 Task: Open a Blog Post Template save the file as slideshowAdd Heading 'Cyberbullying' ,with the main content Cyberbullying refers to the use of technology to harass, intimidate, or harm others. It is a significant issue that can have severe psychological effects on victims. Promoting online safety, encouraging empathy, and providing resources for support are crucial in addressing and preventing cyberbullying. ,with the main content Cyberbullying refers to the use of technology to harass, intimidate, or harm others. It is a significant issue that can have severe psychological effects on victims. Promoting online safety, encouraging empathy, and providing resources for support are crucial in addressing and preventing cyberbullying.and font size to the main content 20 Apply Font Style Old English Text MTand font size to the heading 16 Change heading alignment to  Center
Action: Mouse moved to (306, 218)
Screenshot: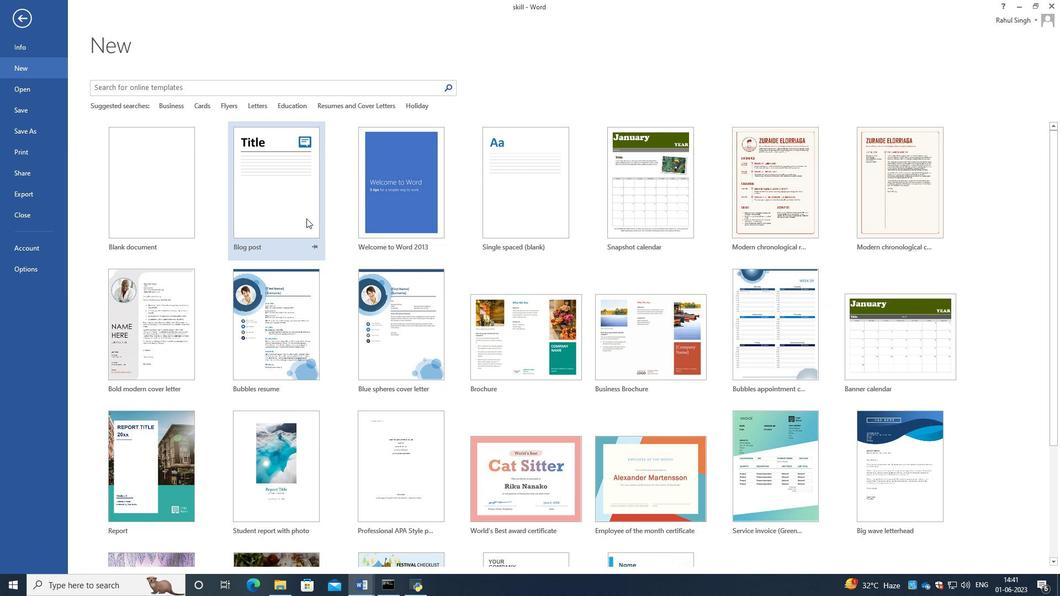 
Action: Mouse pressed left at (306, 218)
Screenshot: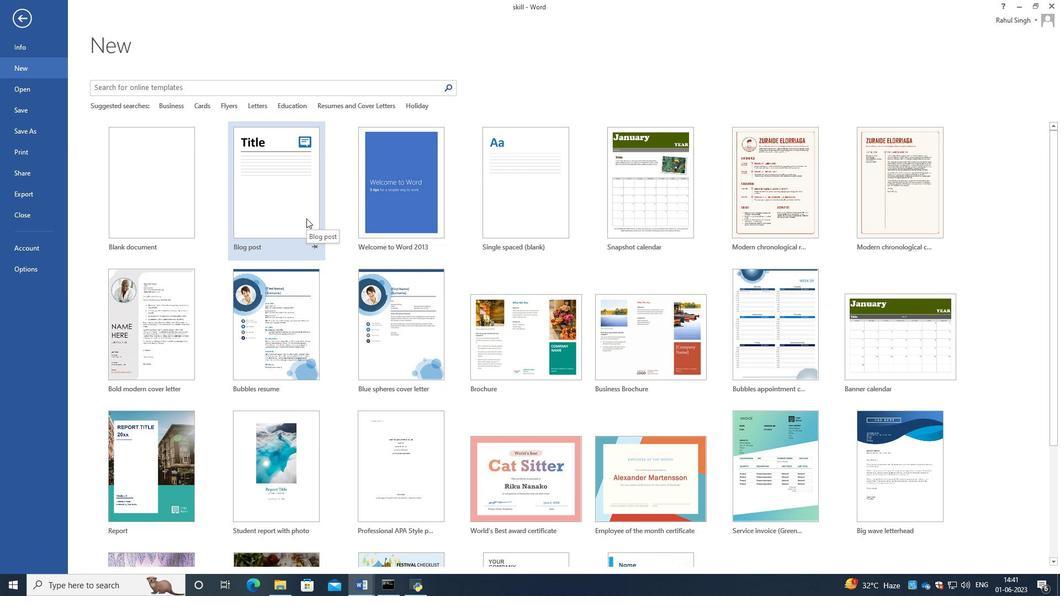 
Action: Mouse moved to (655, 275)
Screenshot: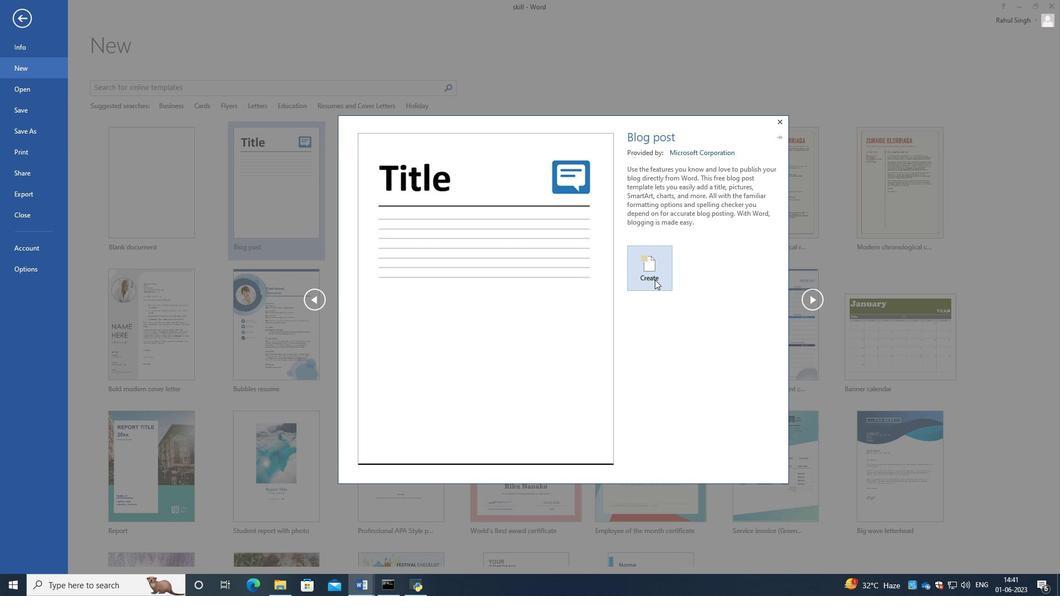 
Action: Mouse pressed left at (655, 275)
Screenshot: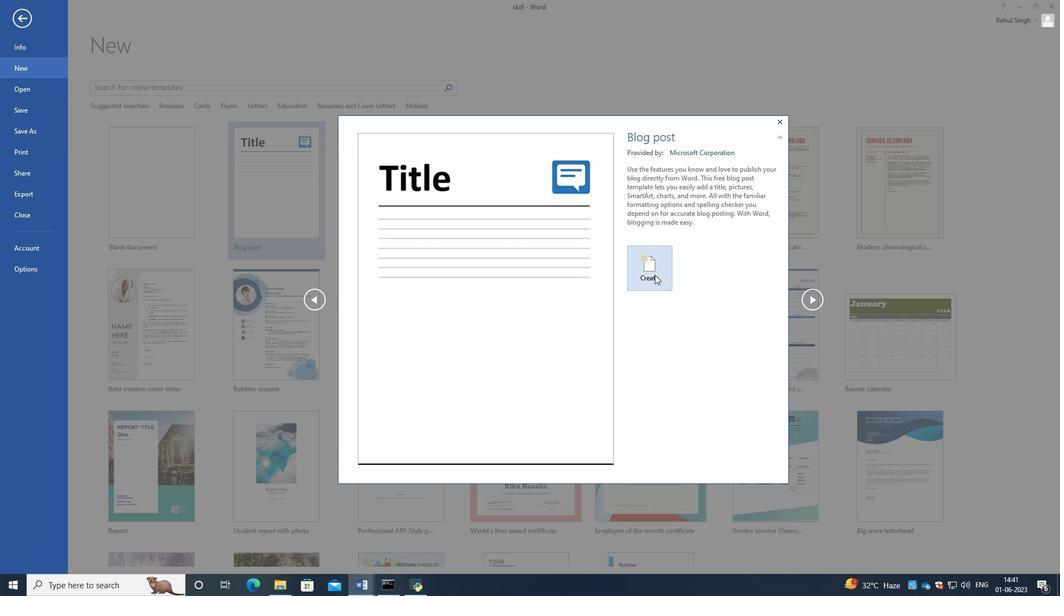 
Action: Mouse moved to (570, 318)
Screenshot: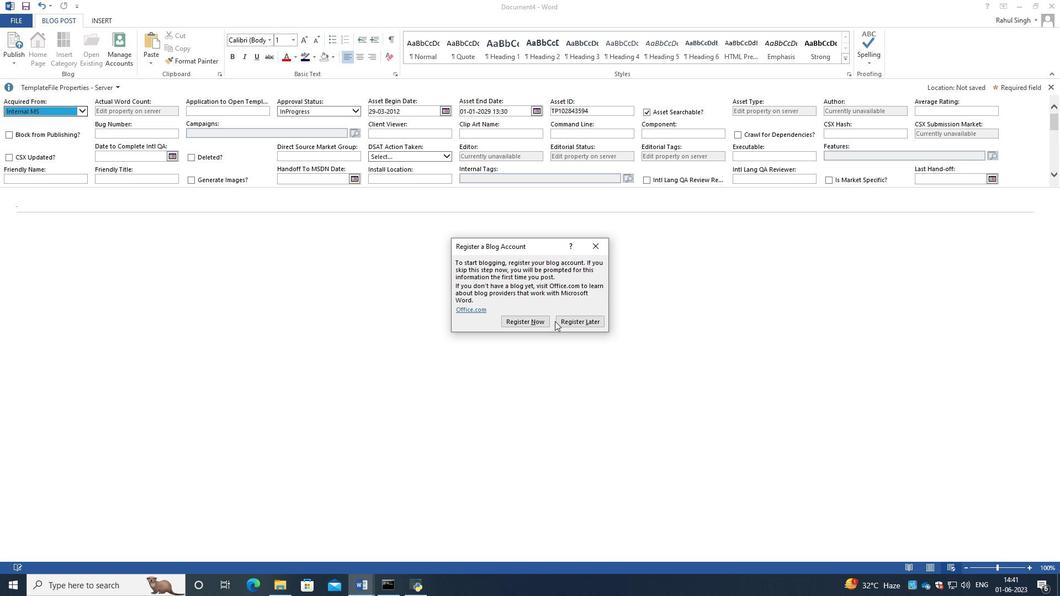
Action: Mouse pressed left at (570, 318)
Screenshot: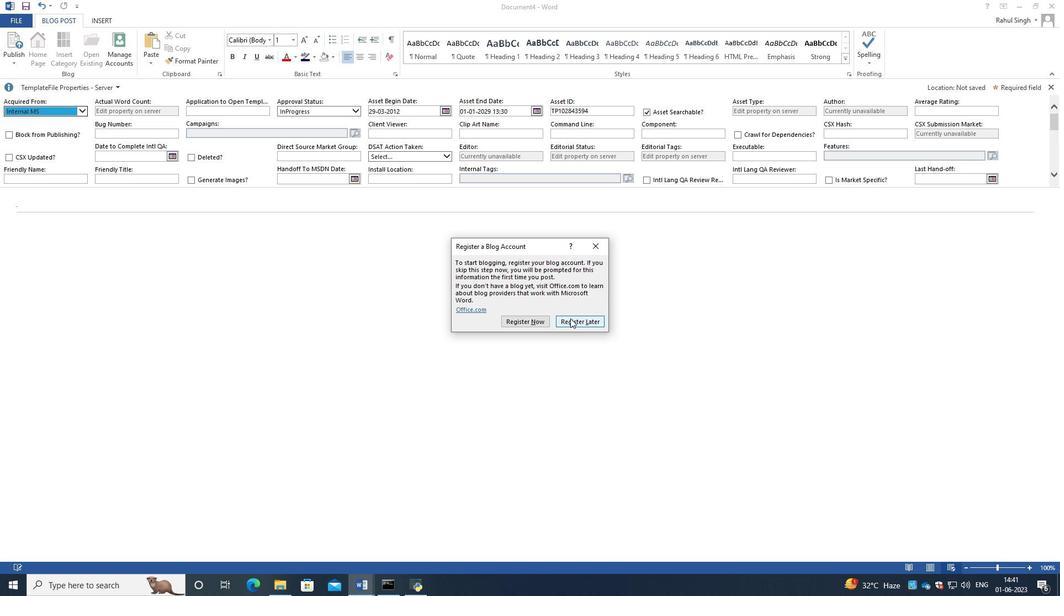 
Action: Mouse moved to (1053, 88)
Screenshot: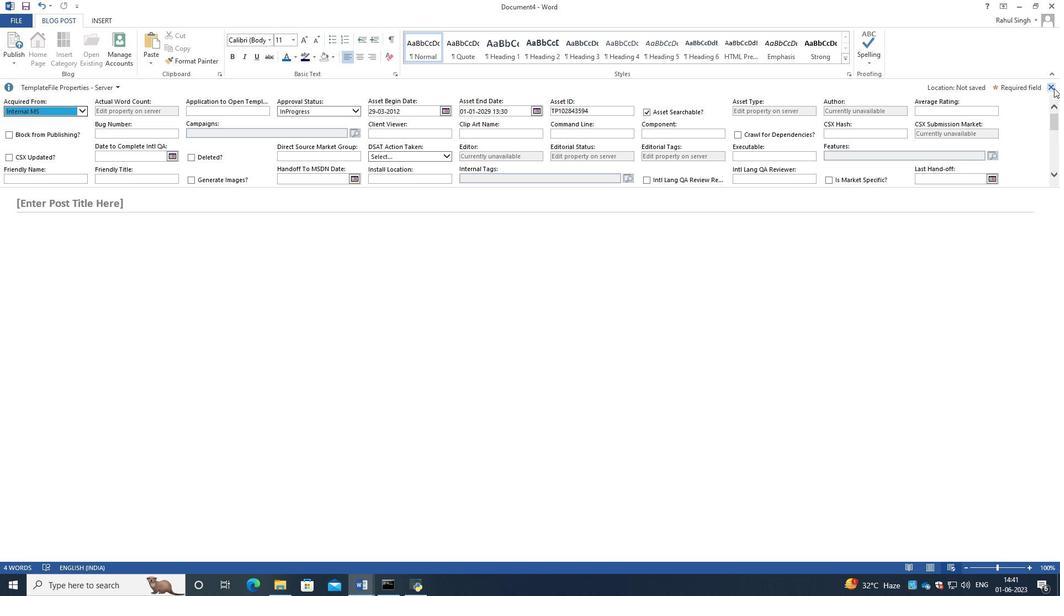 
Action: Mouse pressed left at (1053, 88)
Screenshot: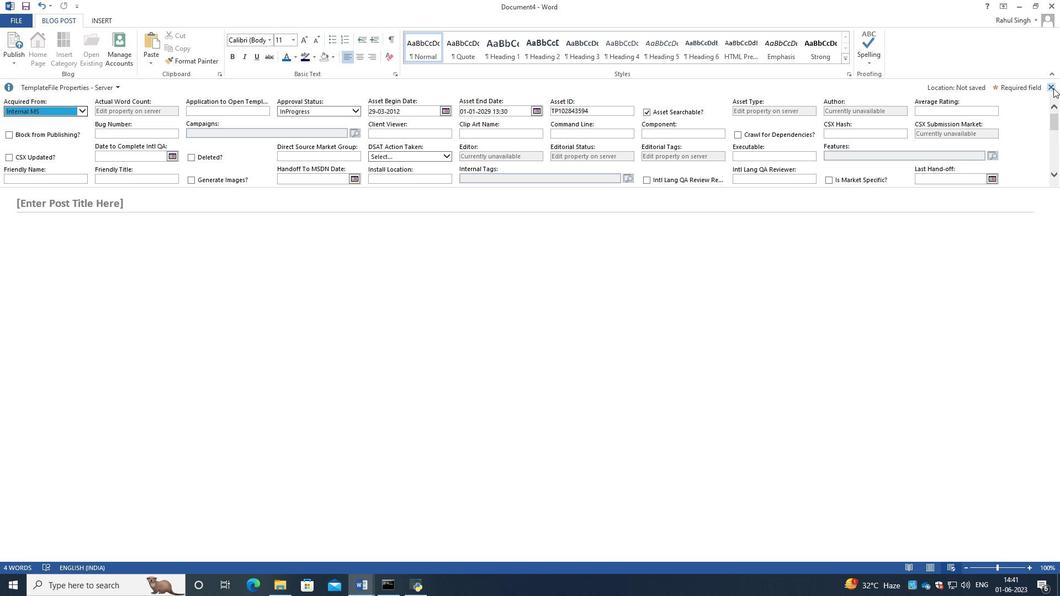
Action: Mouse moved to (87, 95)
Screenshot: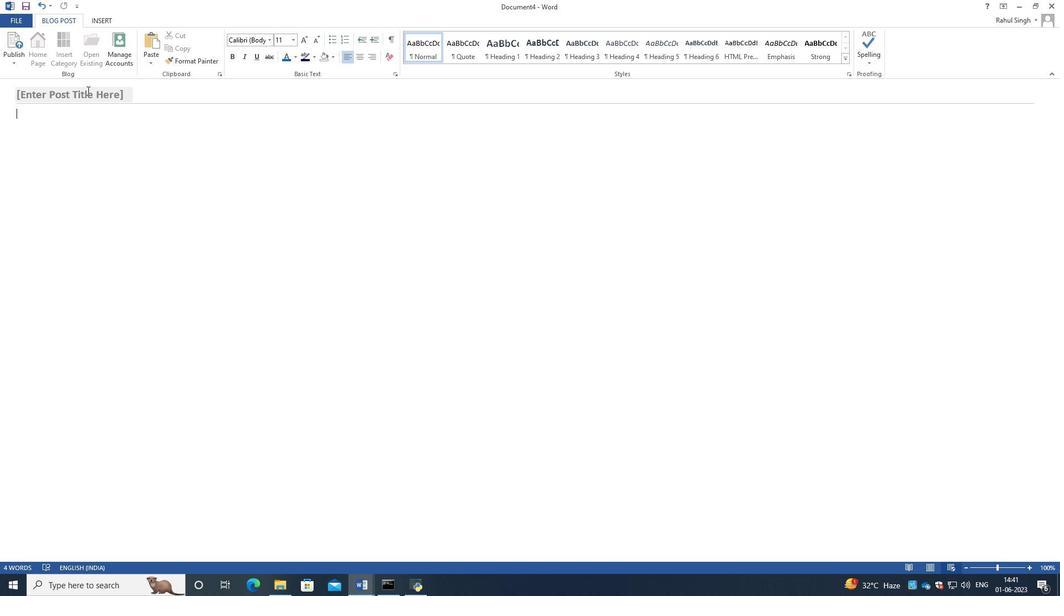 
Action: Mouse pressed left at (87, 95)
Screenshot: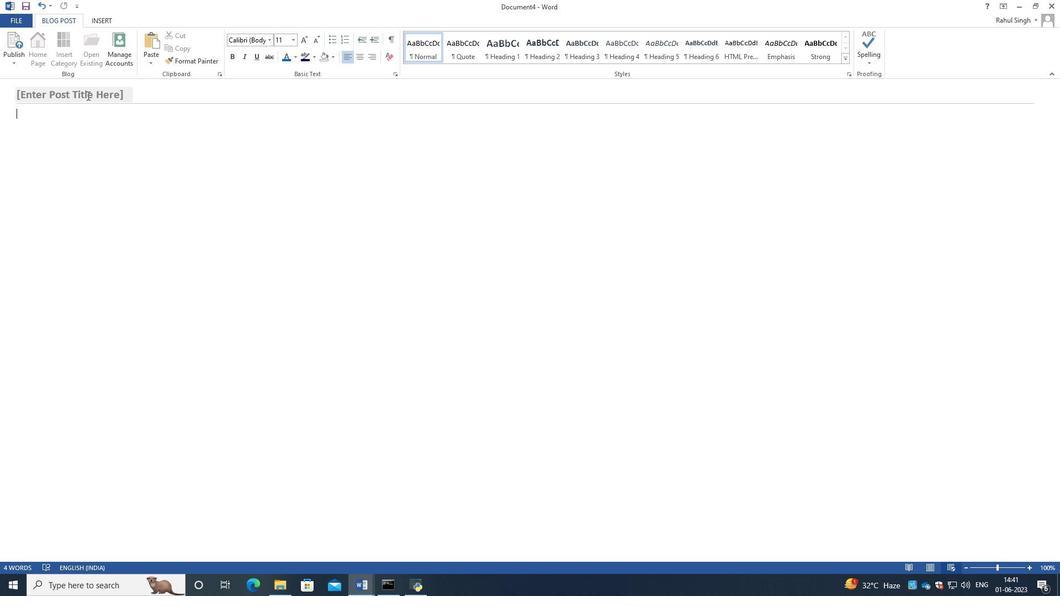 
Action: Key pressed <Key.caps_lock>C<Key.caps_lock>yberbullying<Key.enter>
Screenshot: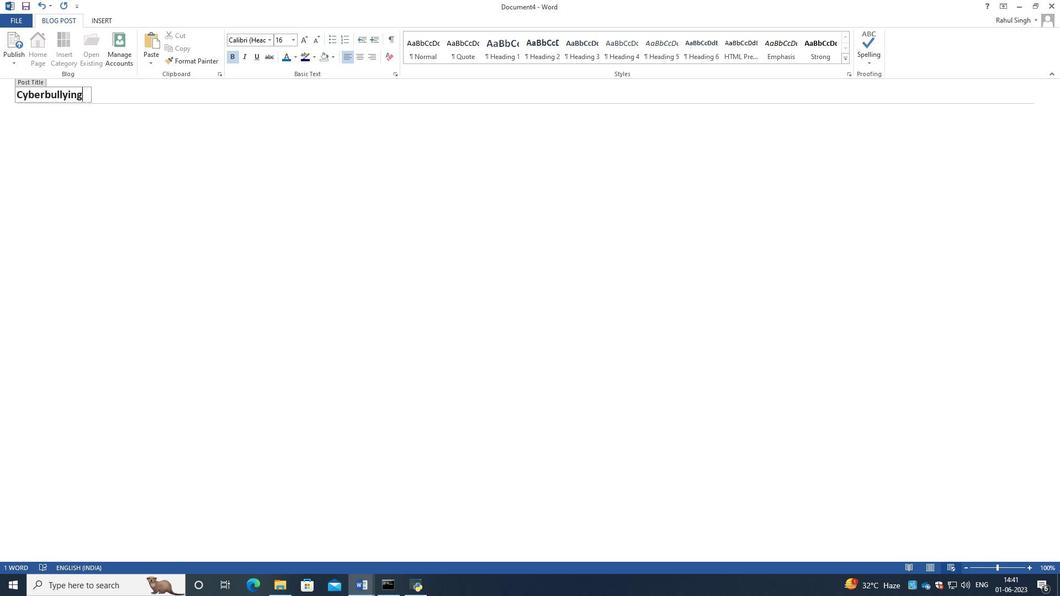 
Action: Mouse moved to (115, 130)
Screenshot: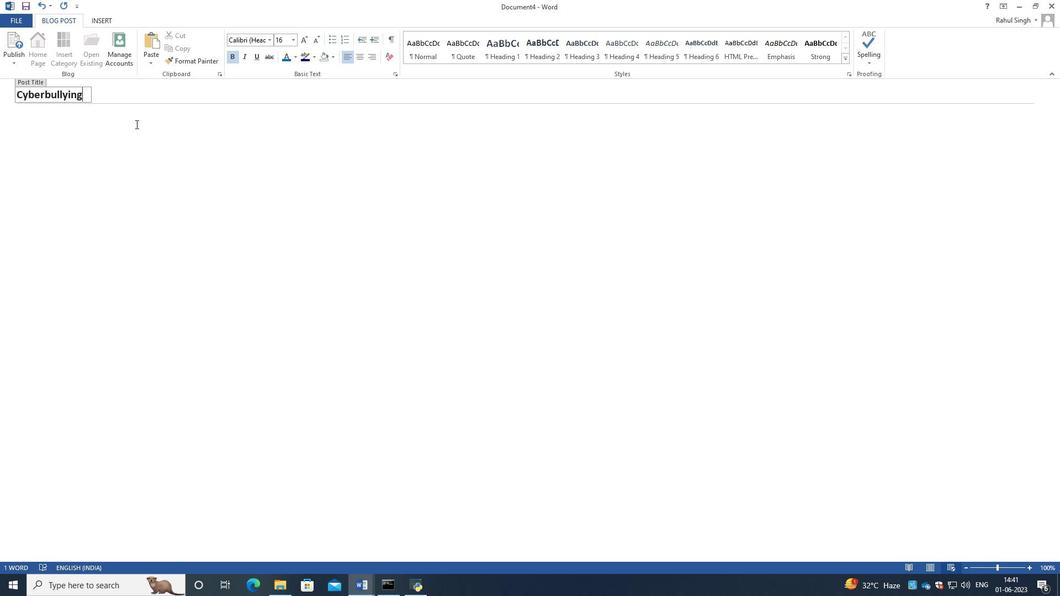 
Action: Mouse pressed left at (115, 130)
Screenshot: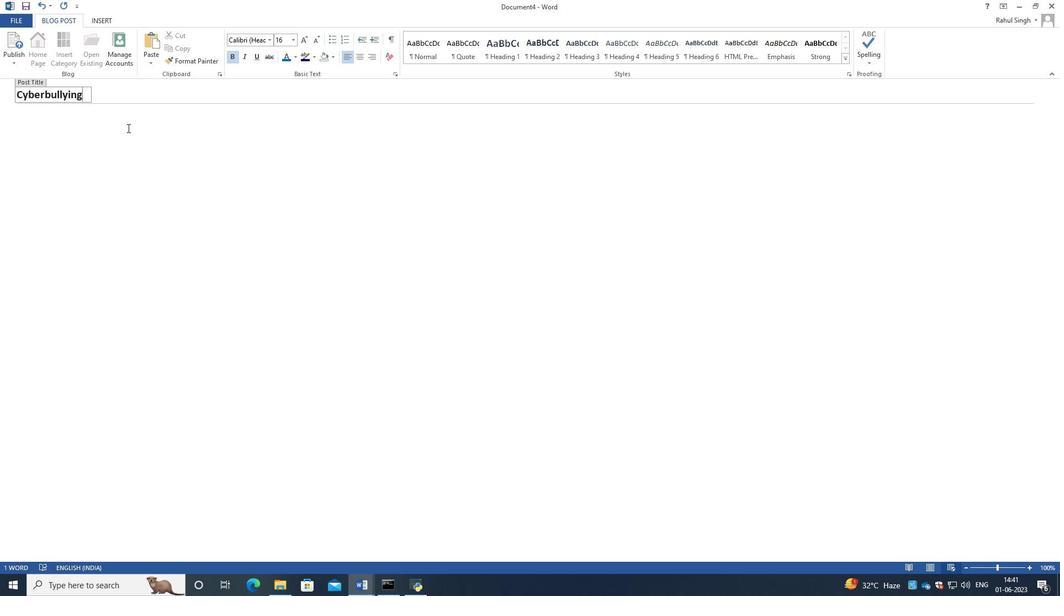 
Action: Mouse moved to (84, 123)
Screenshot: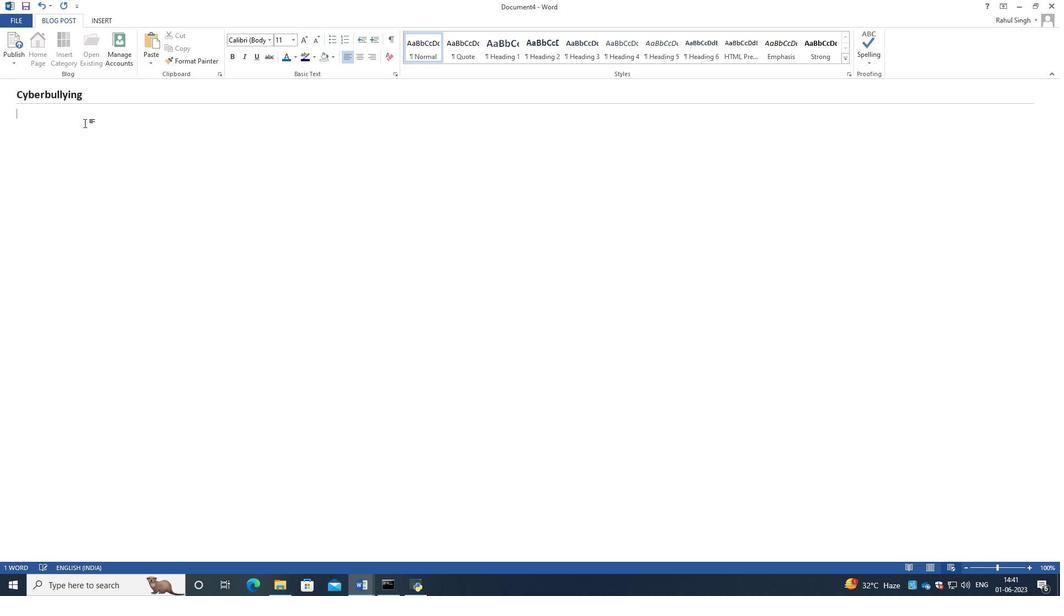 
Action: Key pressed <Key.caps_lock>C<Key.caps_lock>yberbullying<Key.space>refers<Key.space>to<Key.space>the<Key.space>use<Key.space>of<Key.space>technology<Key.space>to<Key.space>harass,<Key.space>intimidate,<Key.space>or<Key.space>harm<Key.space>others.<Key.space><Key.caps_lock>I<Key.caps_lock>t<Key.space>is<Key.space>a<Key.space>significant<Key.space>issure<Key.backspace><Key.backspace>e<Key.space>tha<Key.space>ca<Key.backspace><Key.backspace><Key.backspace>at<Key.backspace><Key.backspace>t<Key.space>can<Key.space>have<Key.space>severe<Key.space>psychological<Key.space>effects<Key.space>on<Key.space>victims.<Key.space><Key.caps_lock>P<Key.caps_lock>or<Key.backspace><Key.backspace>romoting<Key.space>online<Key.space>saft<Key.backspace>ety,<Key.space>encourg<Key.backspace><Key.backspace>raging<Key.space>empj<Key.backspace>thy<Key.backspace><Key.backspace><Key.backspace>athy,<Key.space>and<Key.space>providing<Key.space>resources<Key.space>for<Key.space>support<Key.space>are<Key.space>crucial<Key.space>in<Key.space>addressing<Key.space>and<Key.space>preventing<Key.space>cyberbulling.<Key.enter><Key.caps_lock>C<Key.caps_lock>yberbullying<Key.space>refers<Key.space>to<Key.space>the<Key.space>use<Key.space>of<Key.space>technology<Key.space>to<Key.space>harass,<Key.space>intimidate,<Key.space>or<Key.space>harm<Key.space>others.<Key.space><Key.caps_lock>I<Key.caps_lock>t<Key.space>is<Key.space>a<Key.space>significant<Key.space>isse<Key.backspace>ue<Key.space>that<Key.space>can<Key.space>have<Key.space>s<Key.backspace>severe<Key.space>psychological<Key.space>effects<Key.space>on<Key.space>victims.<Key.space><Key.caps_lock>P<Key.caps_lock>romoting<Key.space>online<Key.space>safety,<Key.space>em<Key.backspace>ncoua<Key.backspace>raging<Key.space>empathy,<Key.space>and<Key.space>providing<Key.space>resources<Key.space>for<Key.space>support<Key.space>are<Key.space>crucial<Key.space>in<Key.space>addressing<Key.space>and<Key.space>preventing<Key.space>cyber<Key.space><Key.backspace>bullying<Key.space><Key.backspace>.
Screenshot: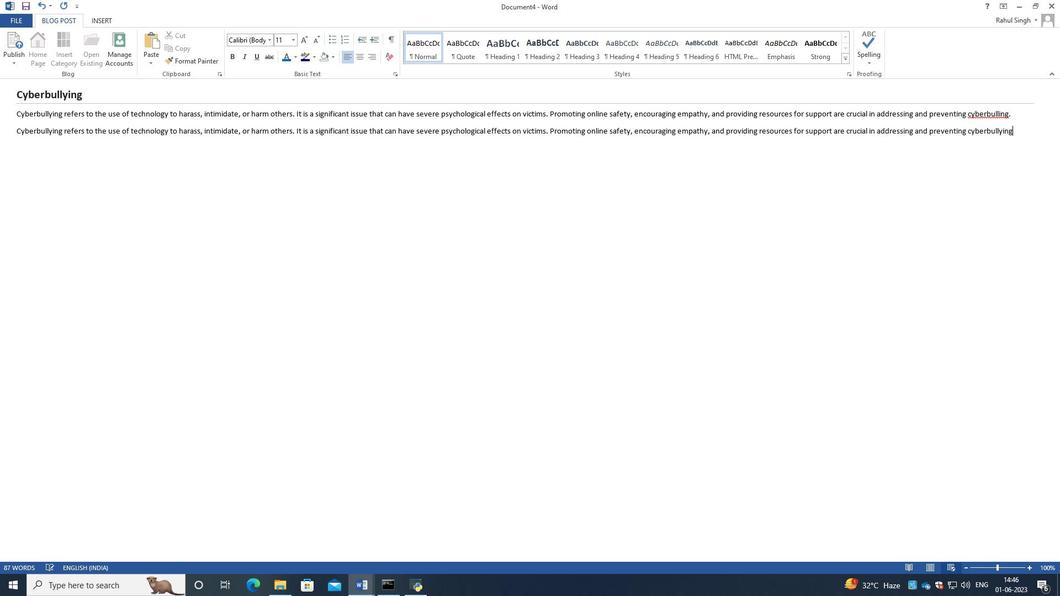 
Action: Mouse moved to (984, 112)
Screenshot: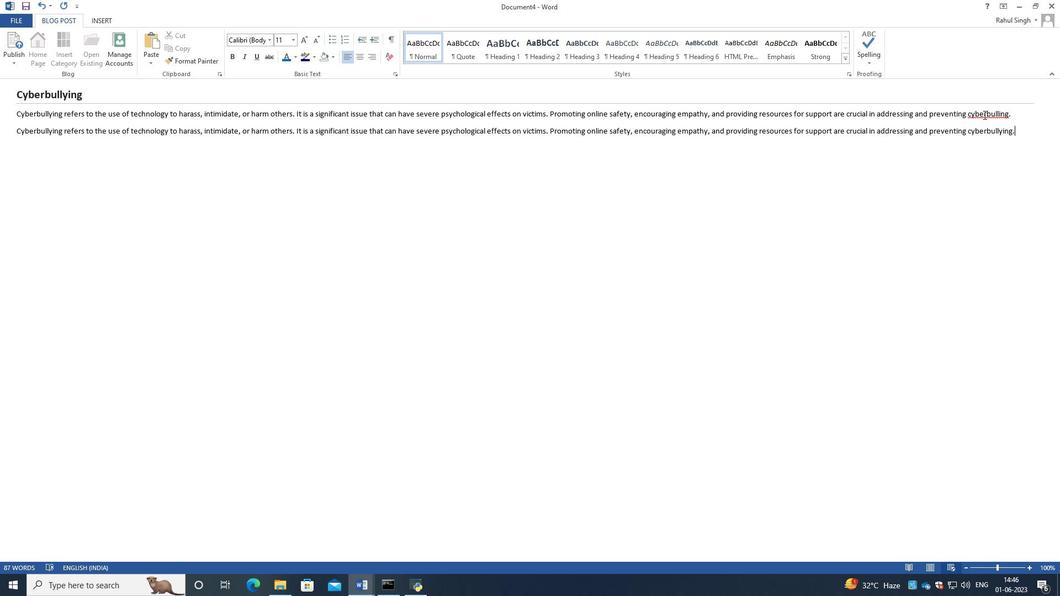 
Action: Mouse pressed left at (984, 112)
Screenshot: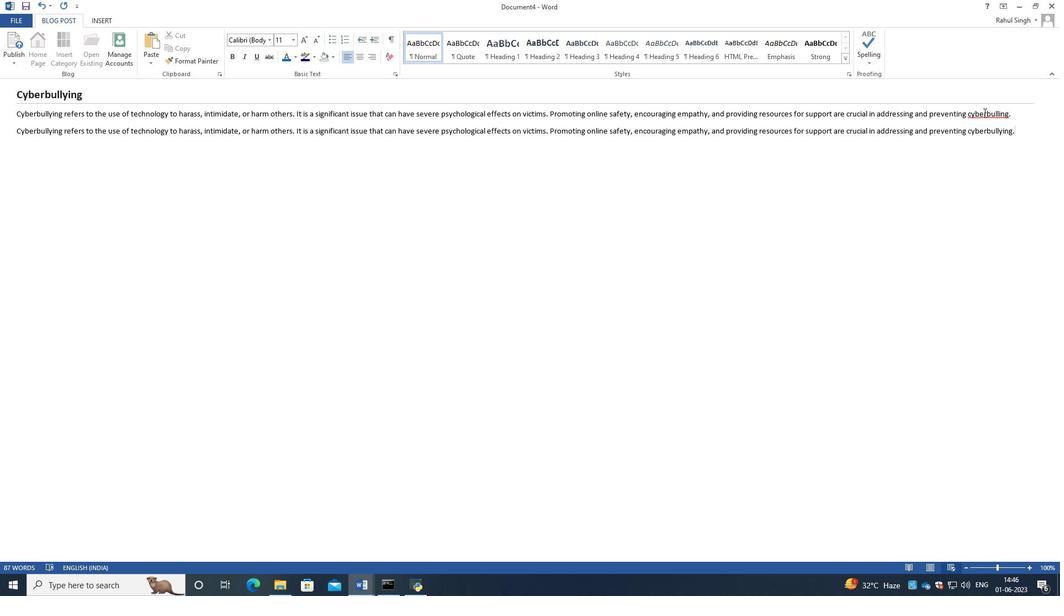 
Action: Mouse pressed right at (984, 112)
Screenshot: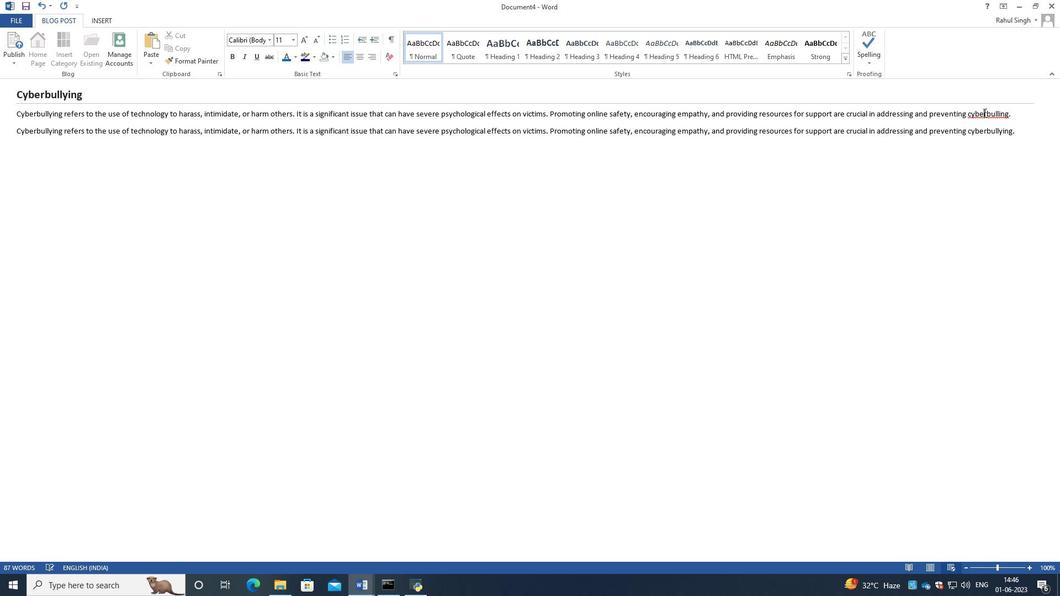 
Action: Mouse moved to (940, 130)
Screenshot: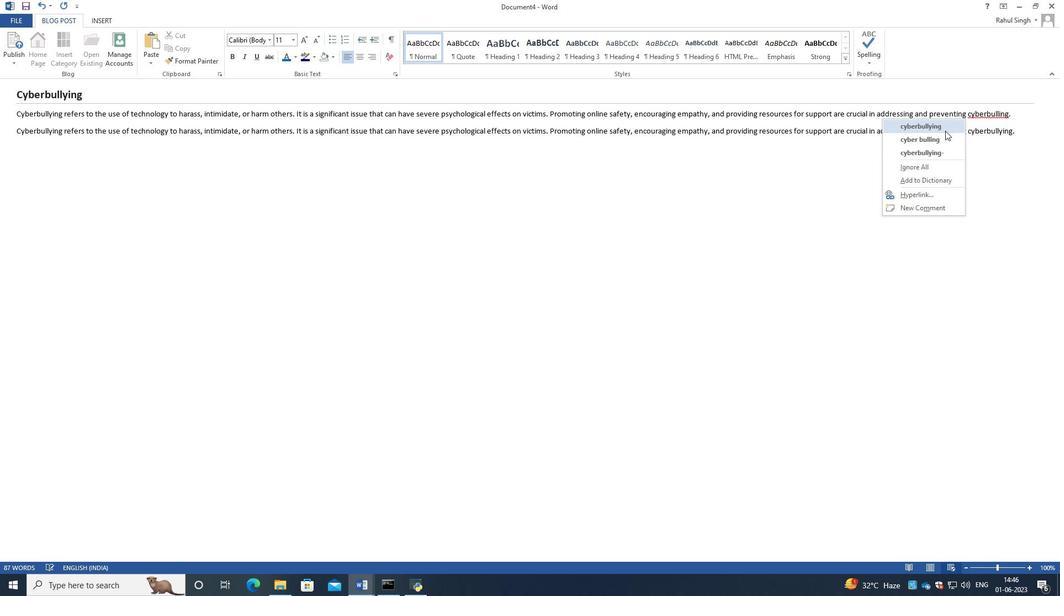 
Action: Mouse pressed left at (940, 130)
Screenshot: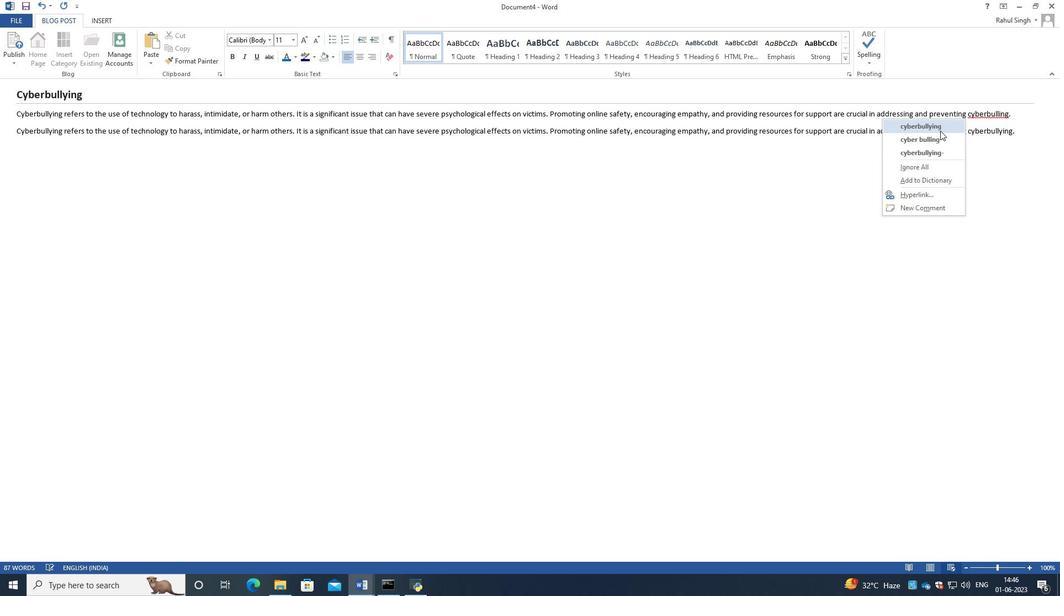
Action: Mouse moved to (13, 113)
Screenshot: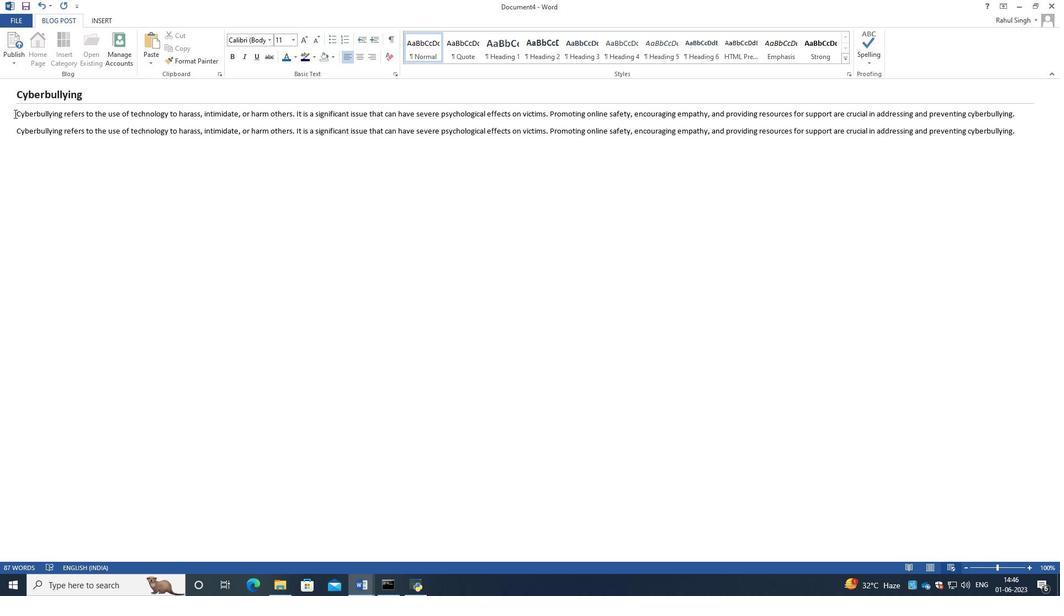 
Action: Mouse pressed left at (13, 113)
Screenshot: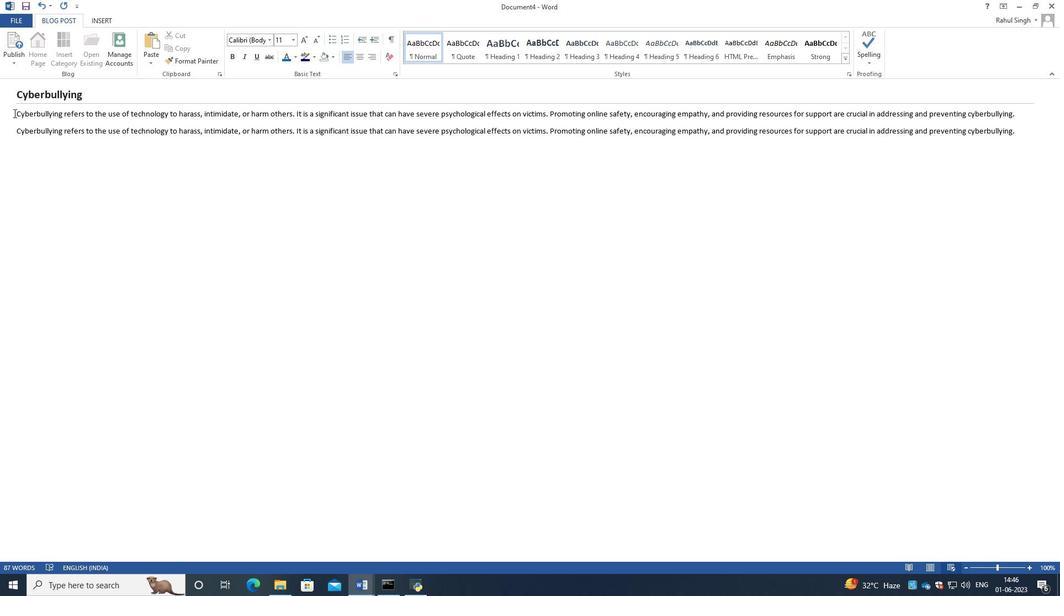 
Action: Mouse moved to (293, 41)
Screenshot: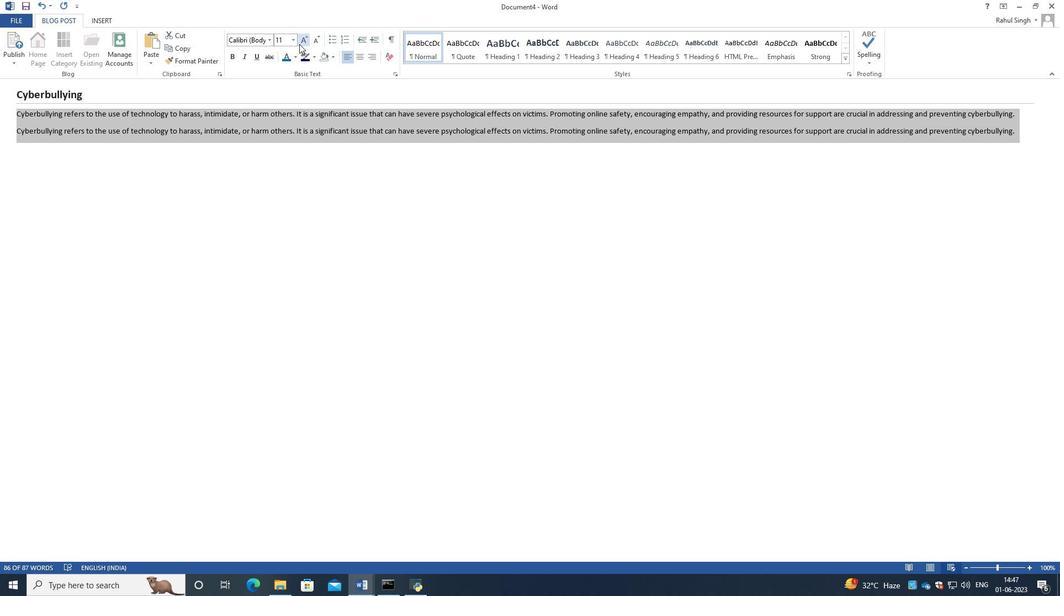 
Action: Mouse pressed left at (293, 41)
Screenshot: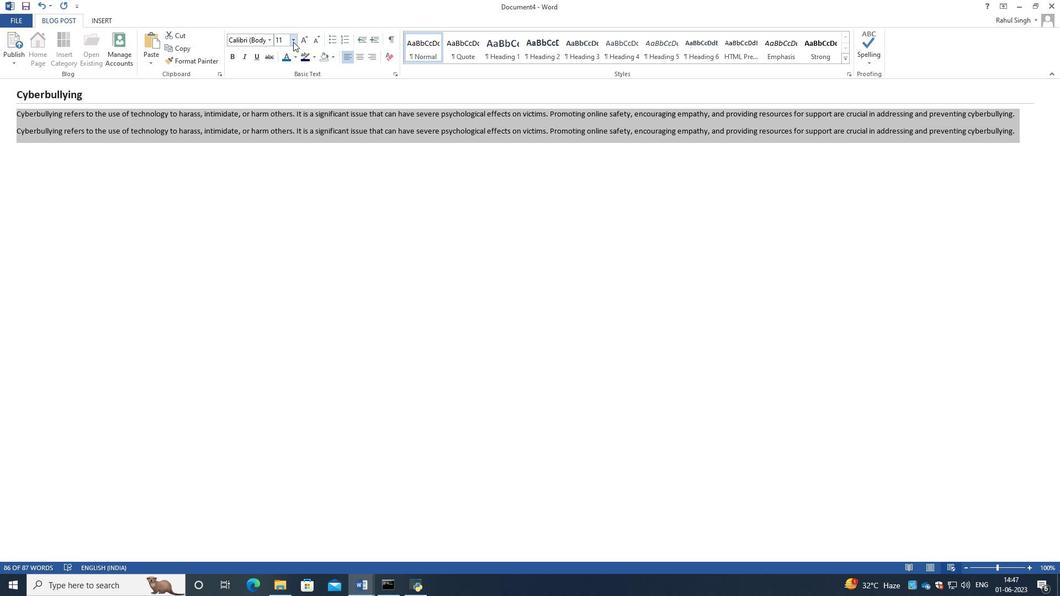 
Action: Mouse moved to (280, 136)
Screenshot: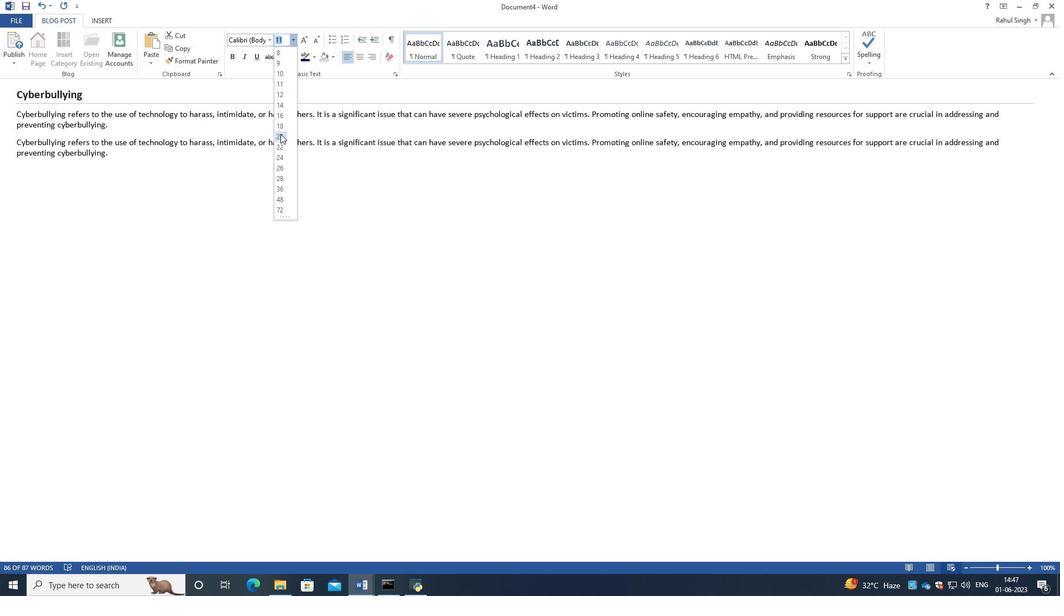 
Action: Mouse pressed left at (280, 136)
Screenshot: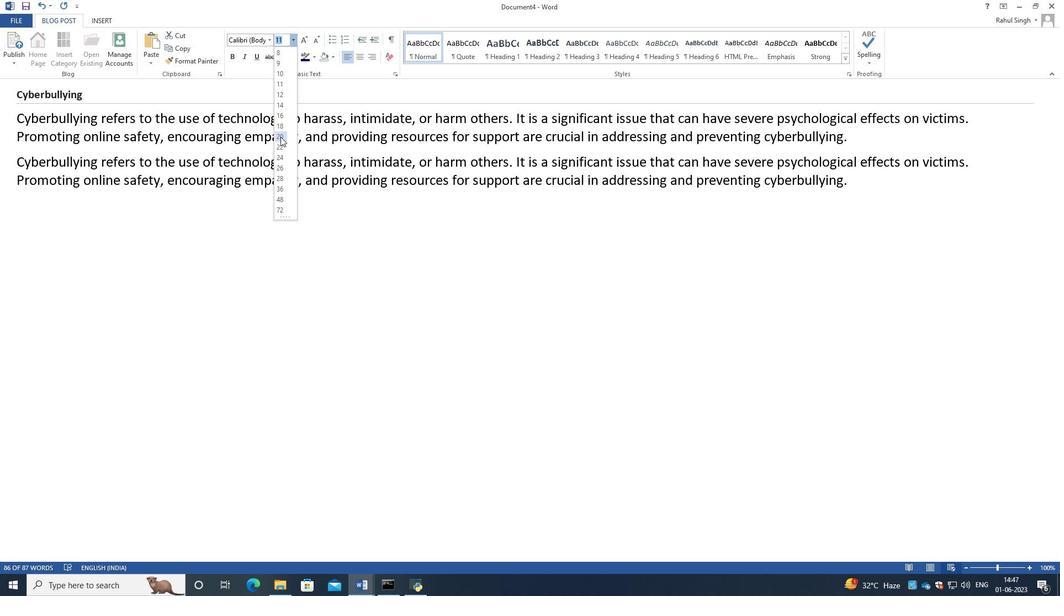
Action: Mouse moved to (267, 39)
Screenshot: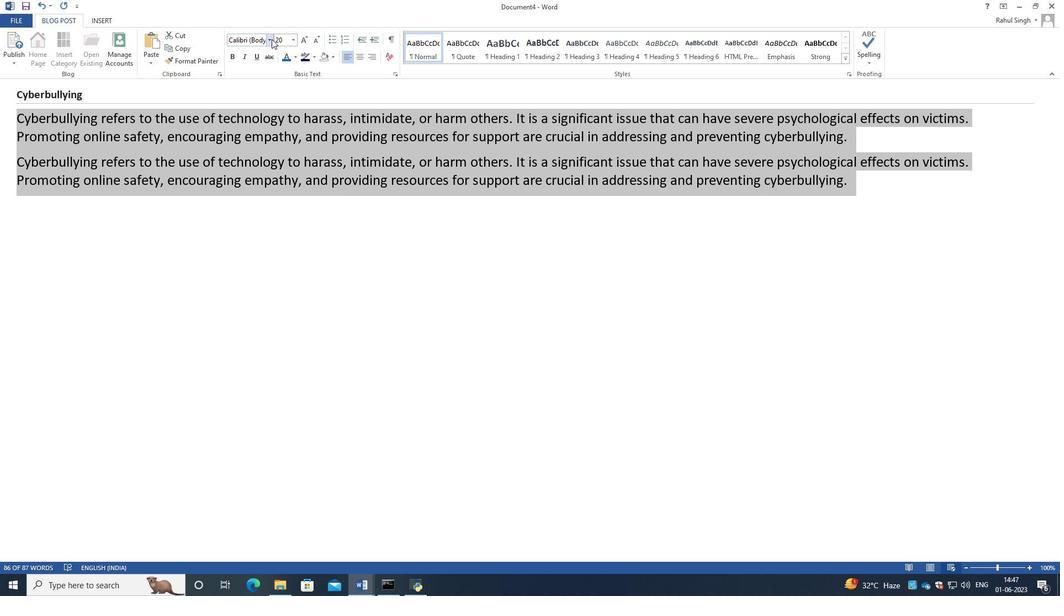 
Action: Mouse pressed left at (267, 39)
Screenshot: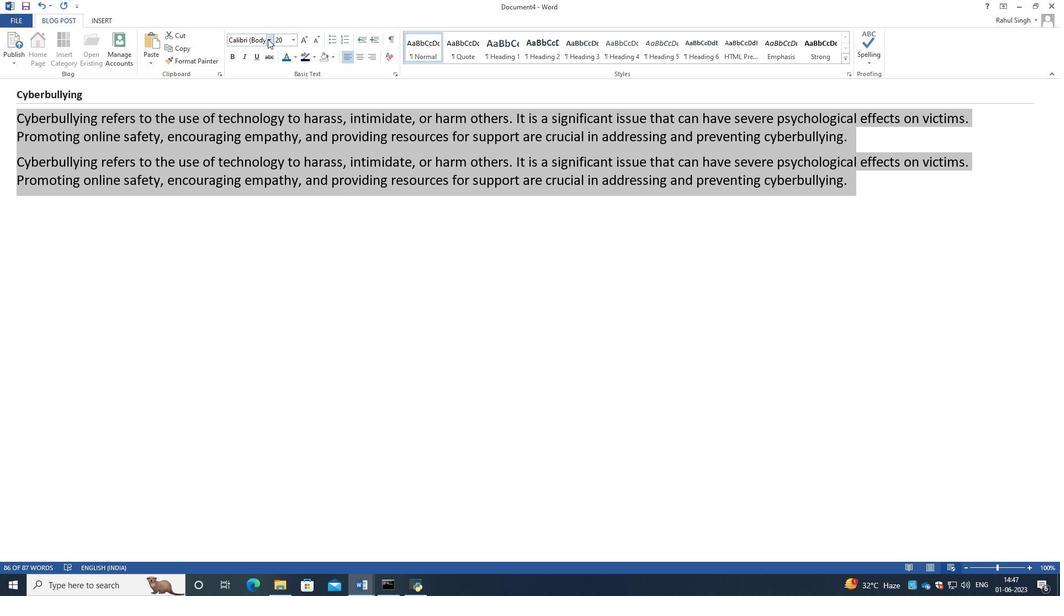 
Action: Mouse moved to (250, 39)
Screenshot: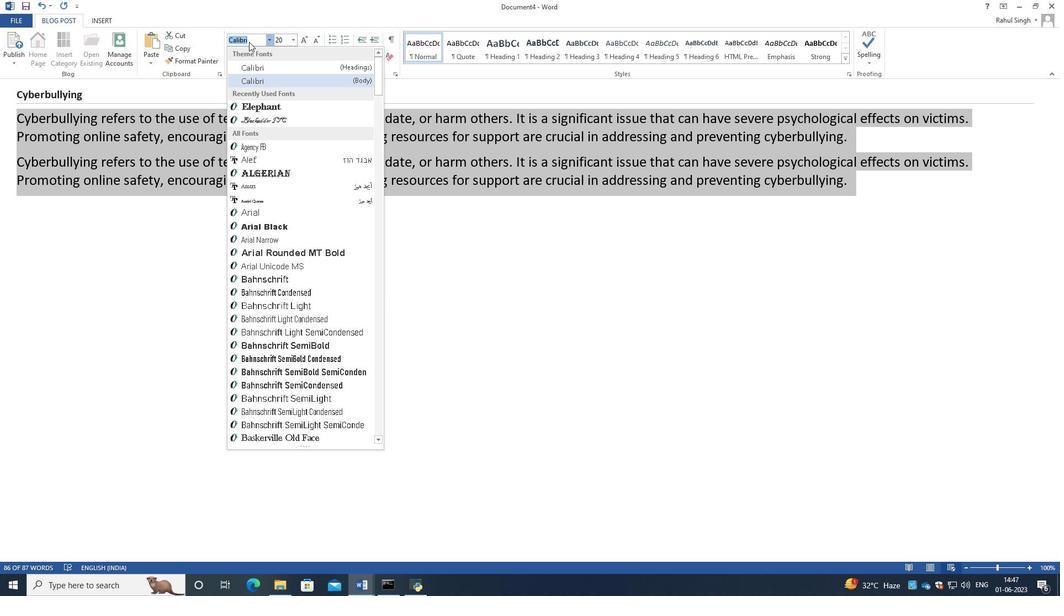 
Action: Key pressed old<Key.space><Key.tab><Key.space>
Screenshot: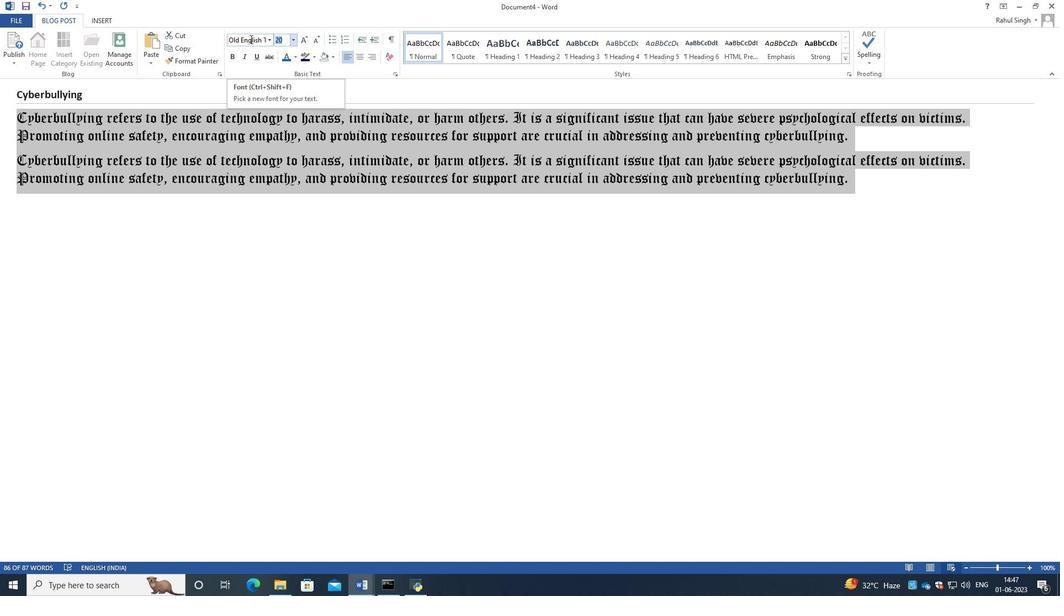 
Action: Mouse moved to (266, 40)
Screenshot: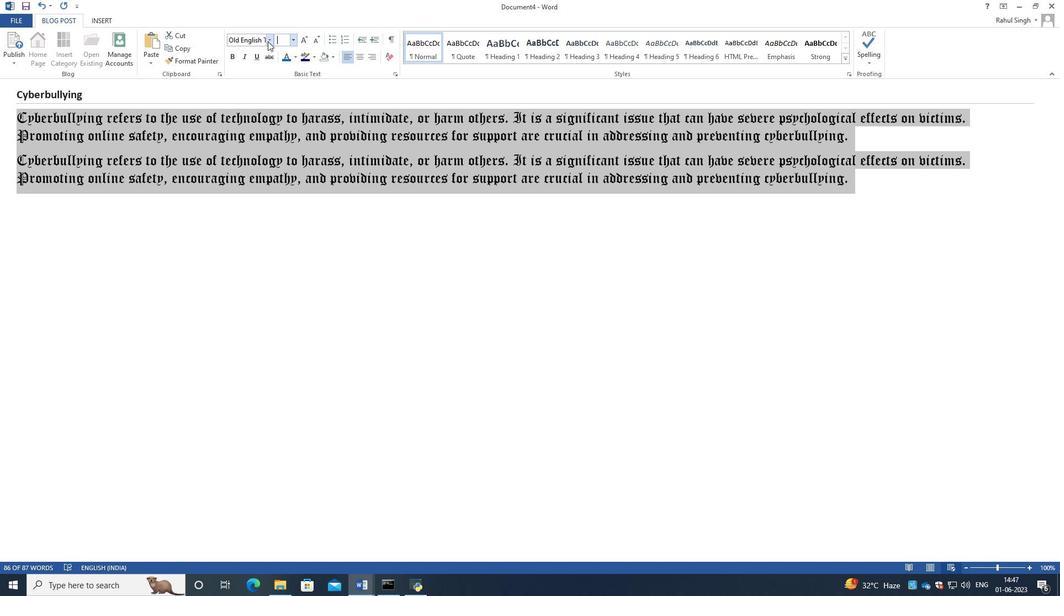 
Action: Mouse pressed left at (266, 40)
Screenshot: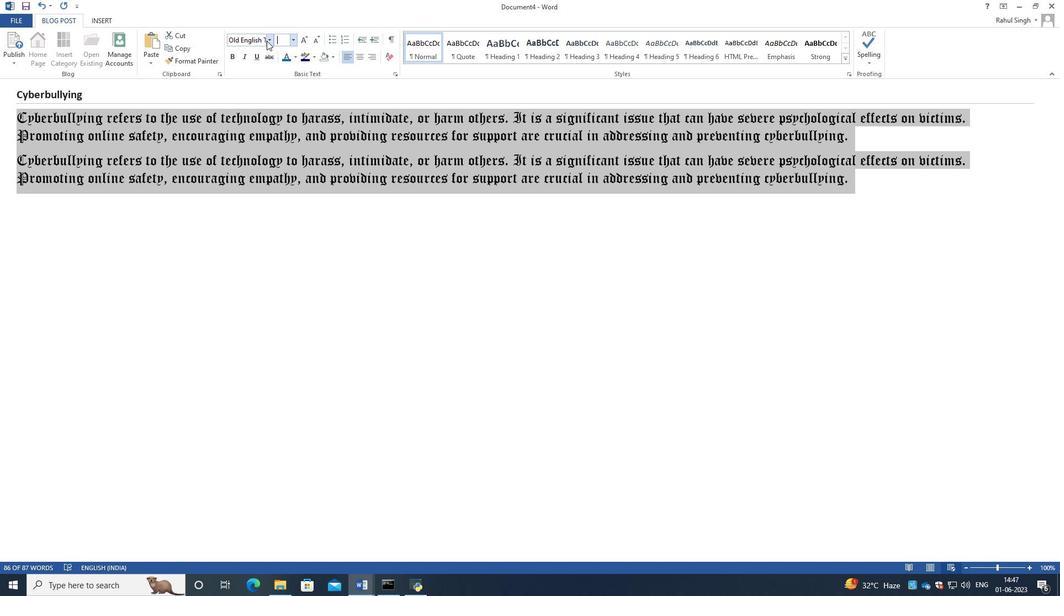 
Action: Mouse moved to (261, 40)
Screenshot: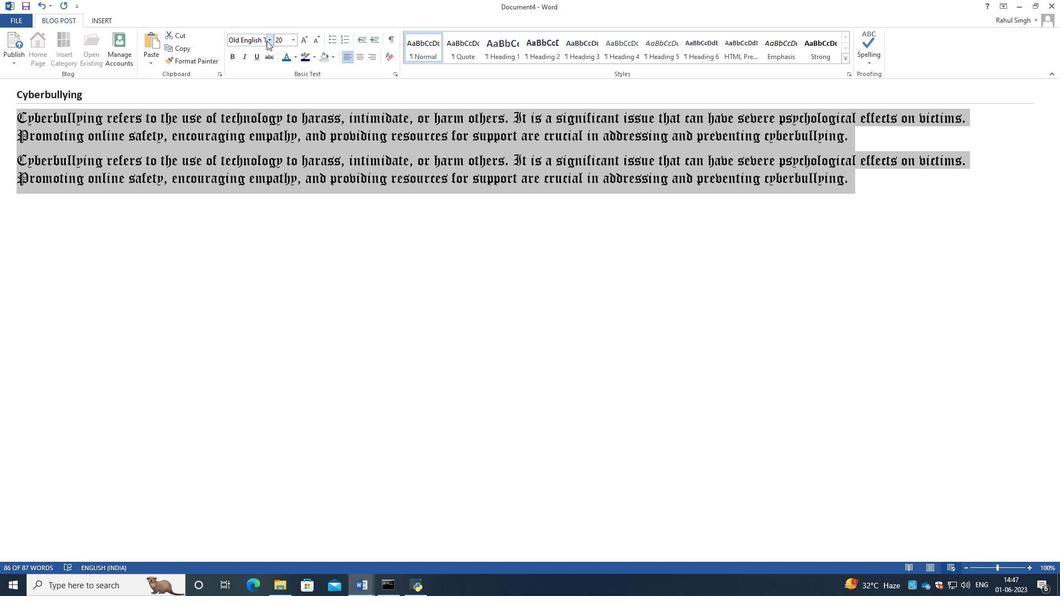 
Action: Mouse pressed left at (261, 40)
Screenshot: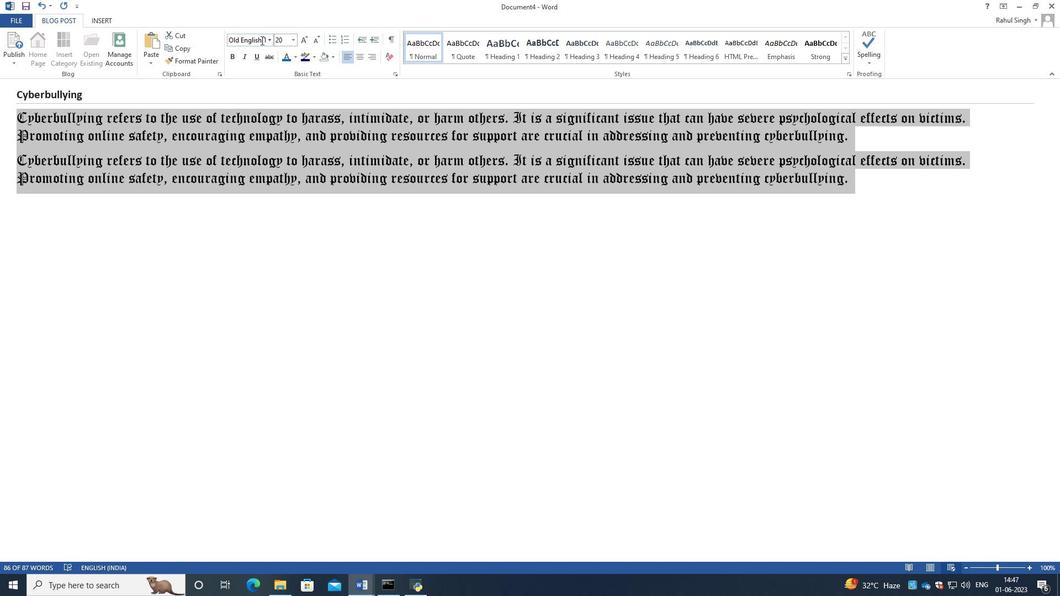 
Action: Mouse moved to (260, 39)
Screenshot: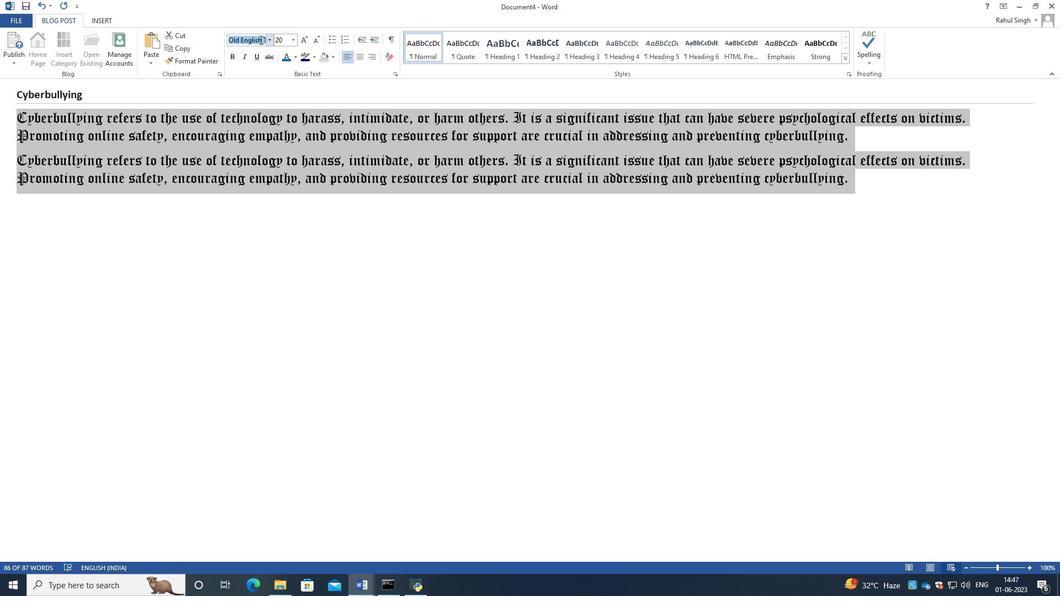 
Action: Mouse pressed left at (260, 39)
Screenshot: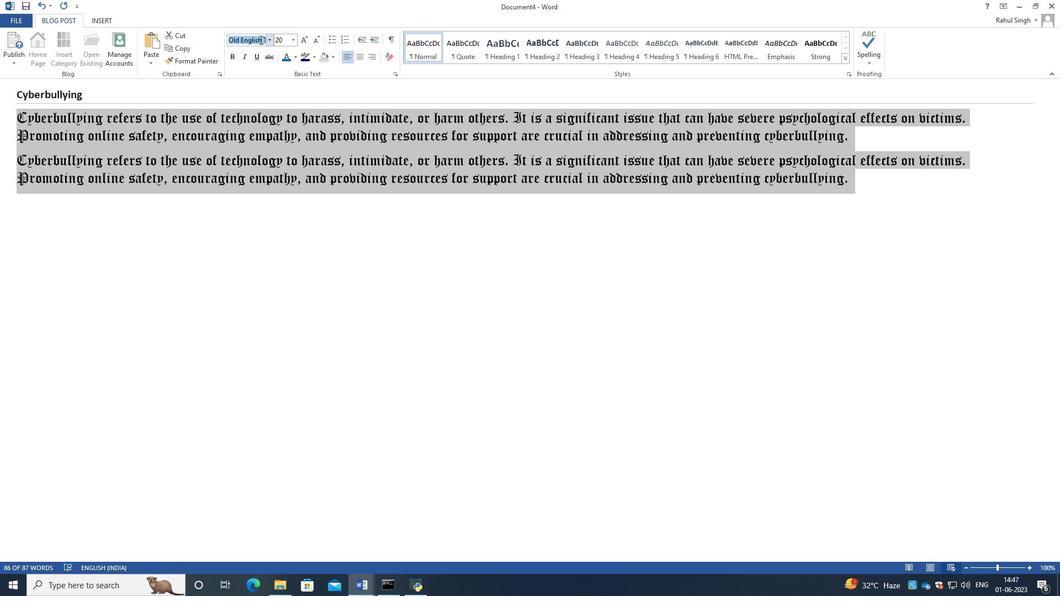 
Action: Key pressed <Key.right><Key.right><Key.right><Key.right><Key.right><Key.right><Key.right><Key.right><Key.right><Key.right>
Screenshot: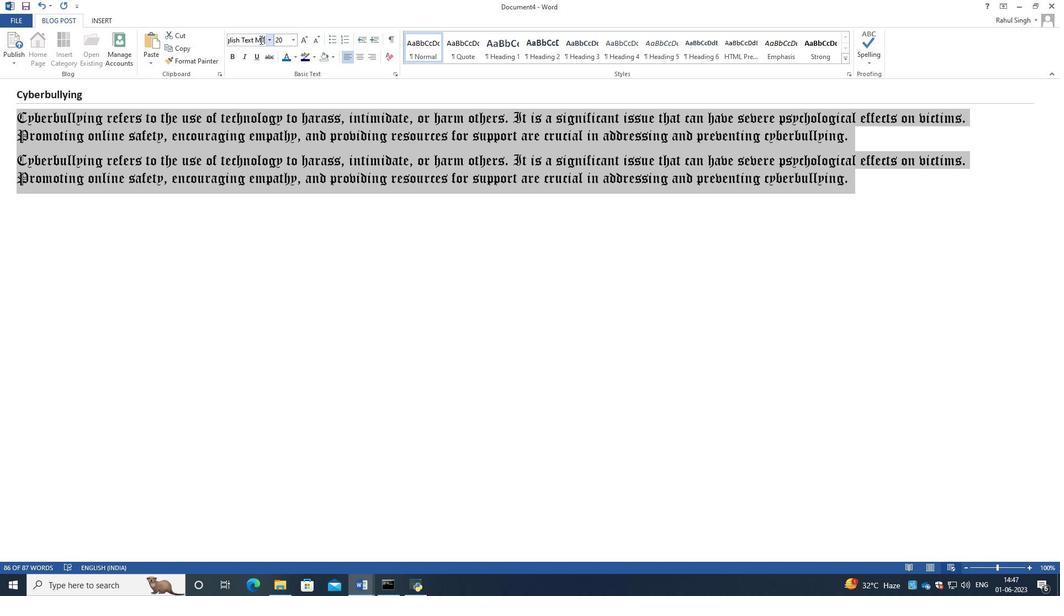 
Action: Mouse moved to (282, 257)
Screenshot: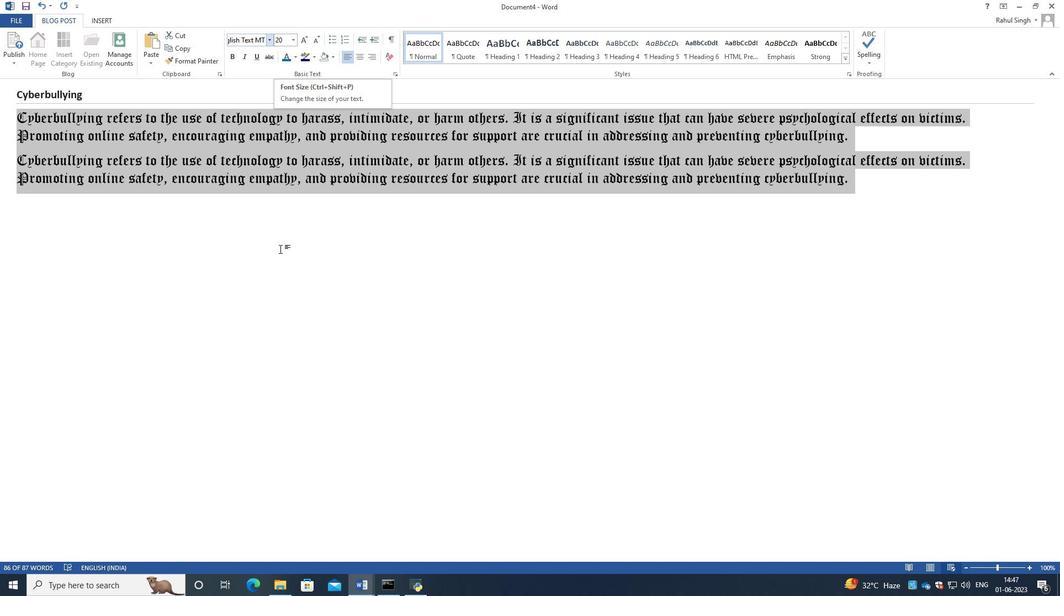
Action: Mouse pressed left at (282, 257)
Screenshot: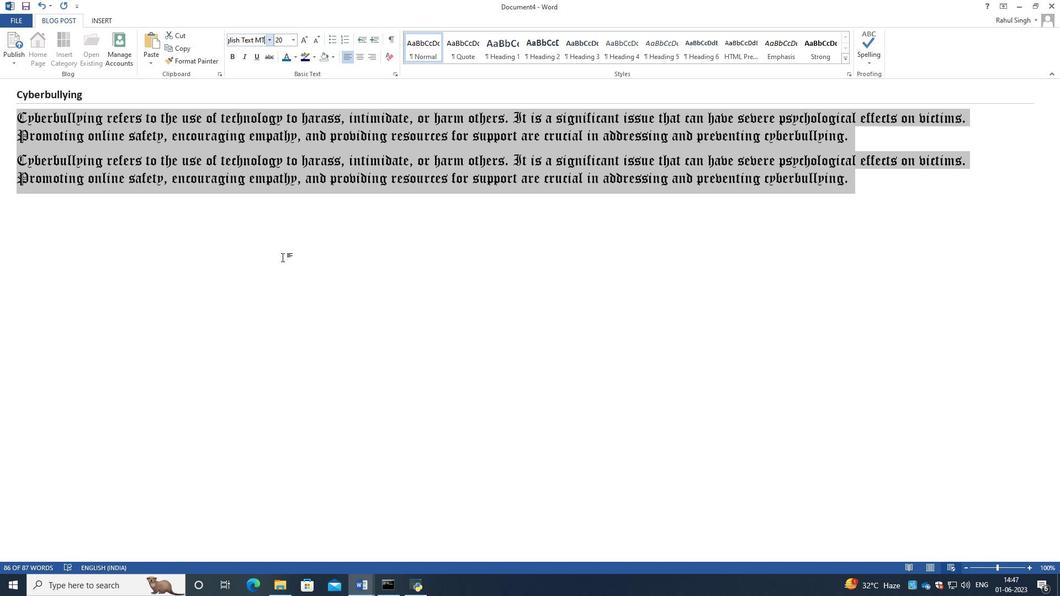 
Action: Mouse moved to (96, 96)
Screenshot: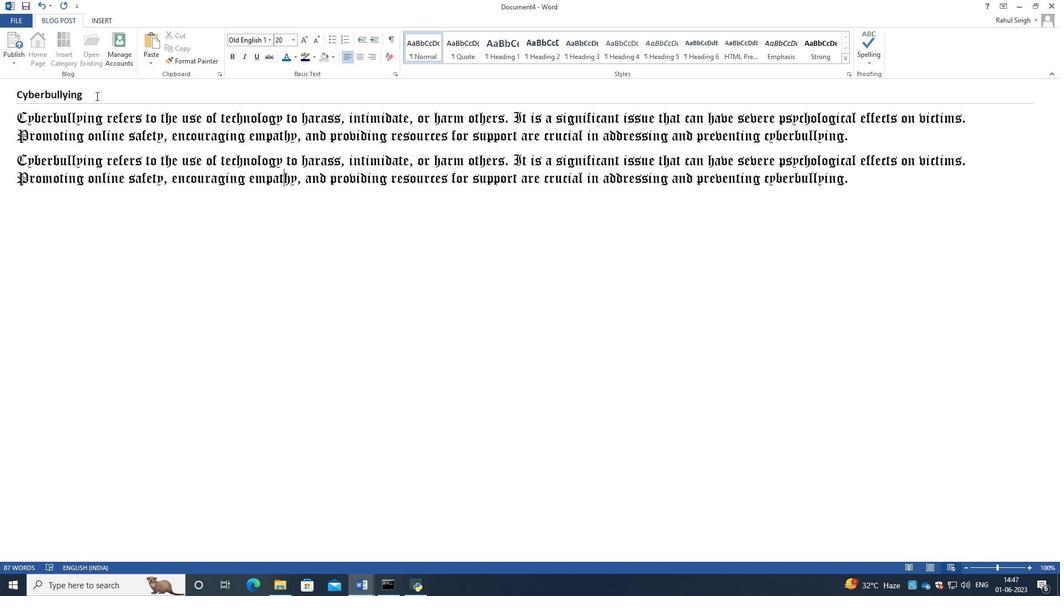 
Action: Mouse pressed left at (96, 96)
Screenshot: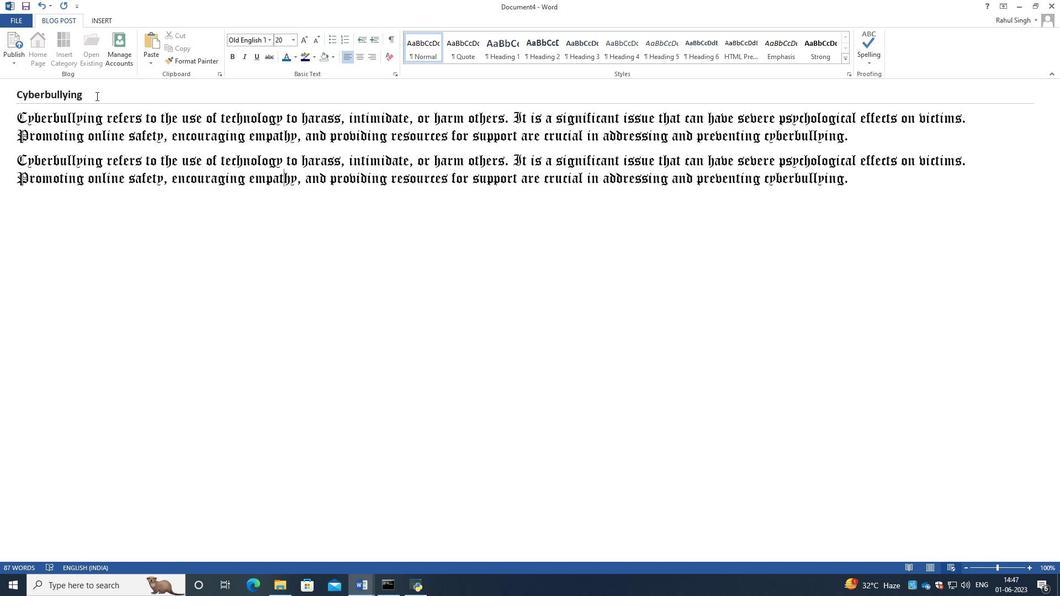 
Action: Mouse moved to (357, 55)
Screenshot: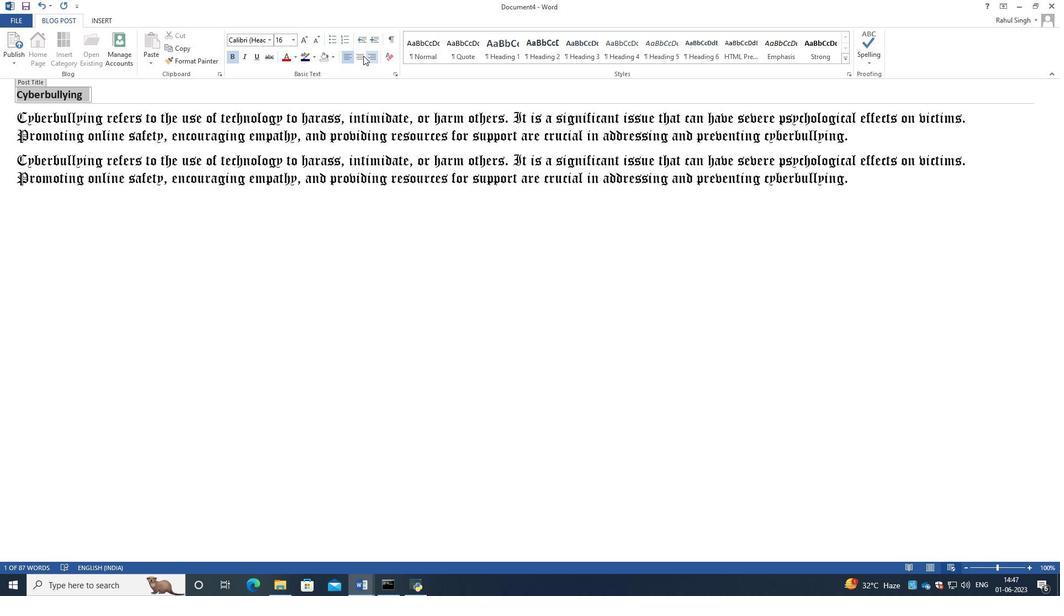 
Action: Mouse pressed left at (357, 55)
Screenshot: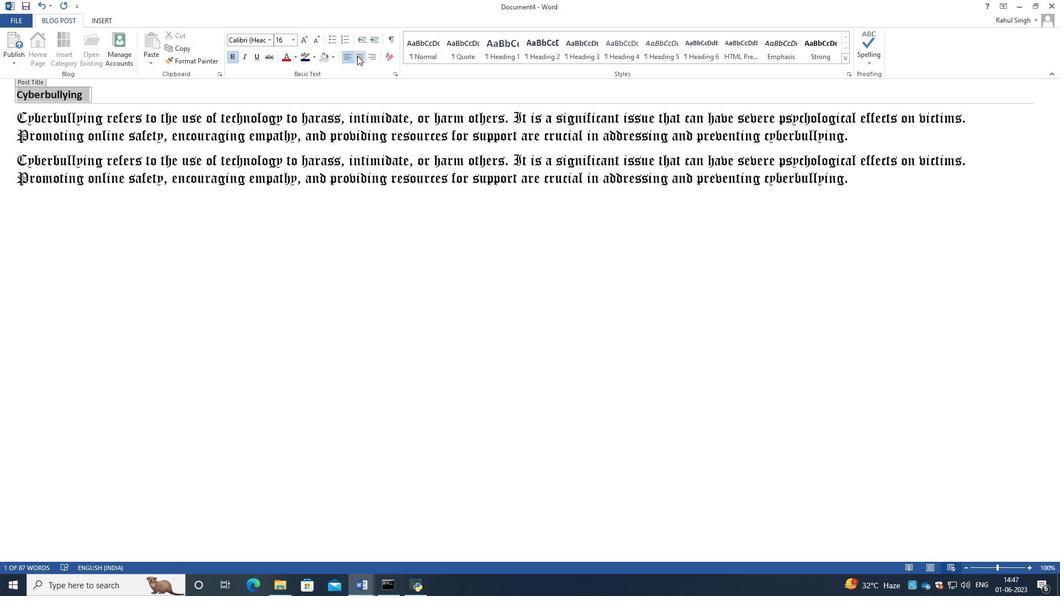 
Action: Mouse moved to (448, 222)
Screenshot: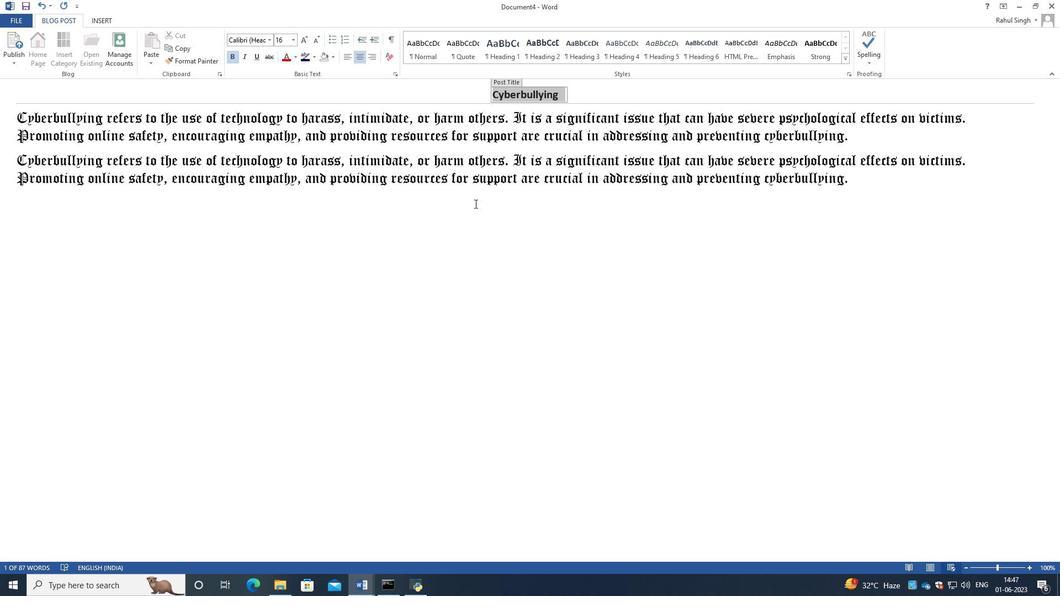 
Action: Mouse pressed left at (448, 222)
Screenshot: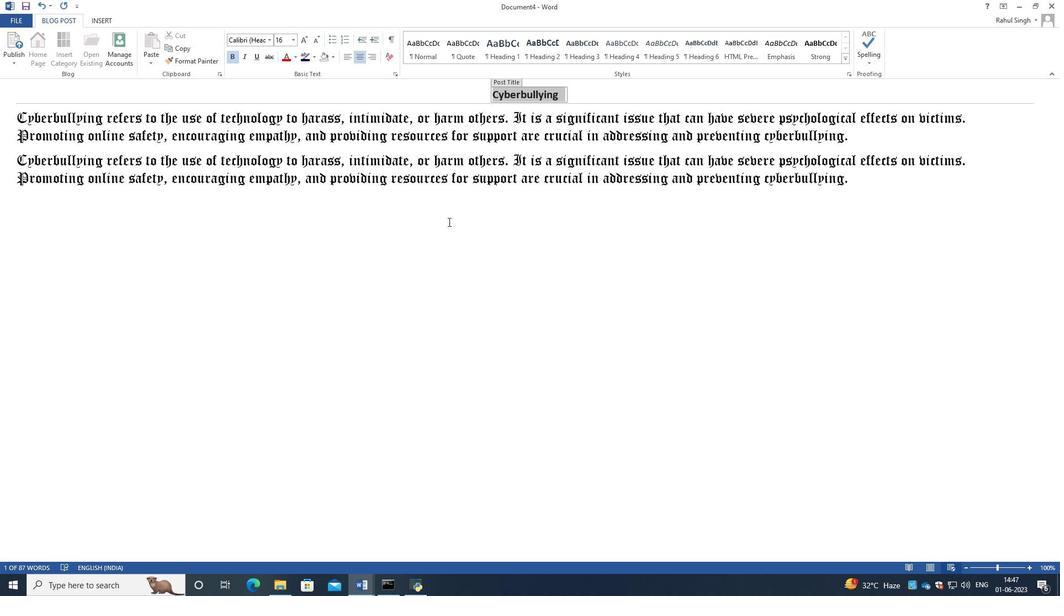 
Action: Mouse moved to (585, 231)
Screenshot: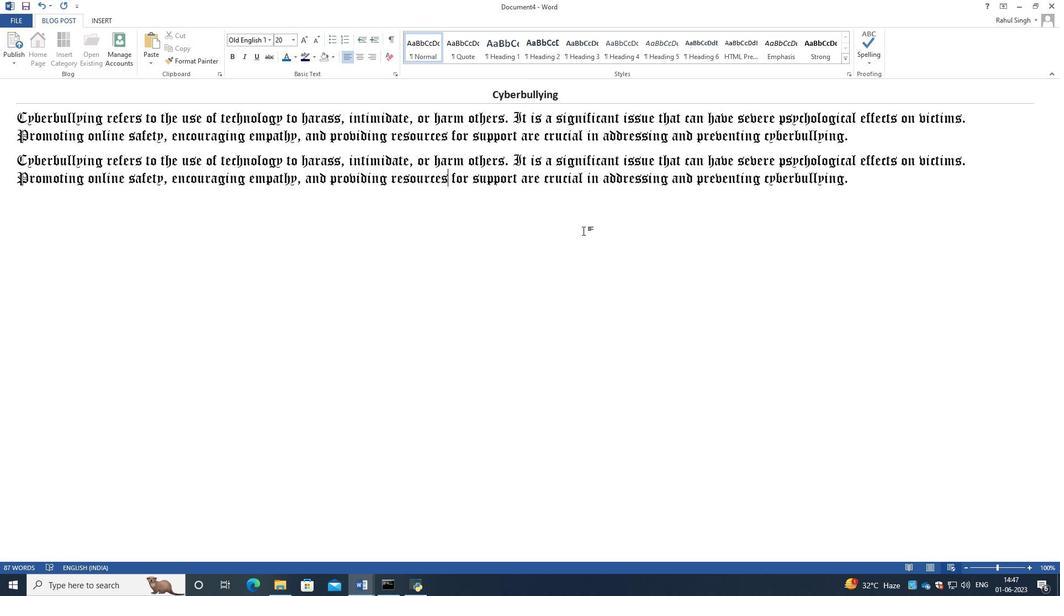 
Action: Mouse pressed left at (585, 231)
Screenshot: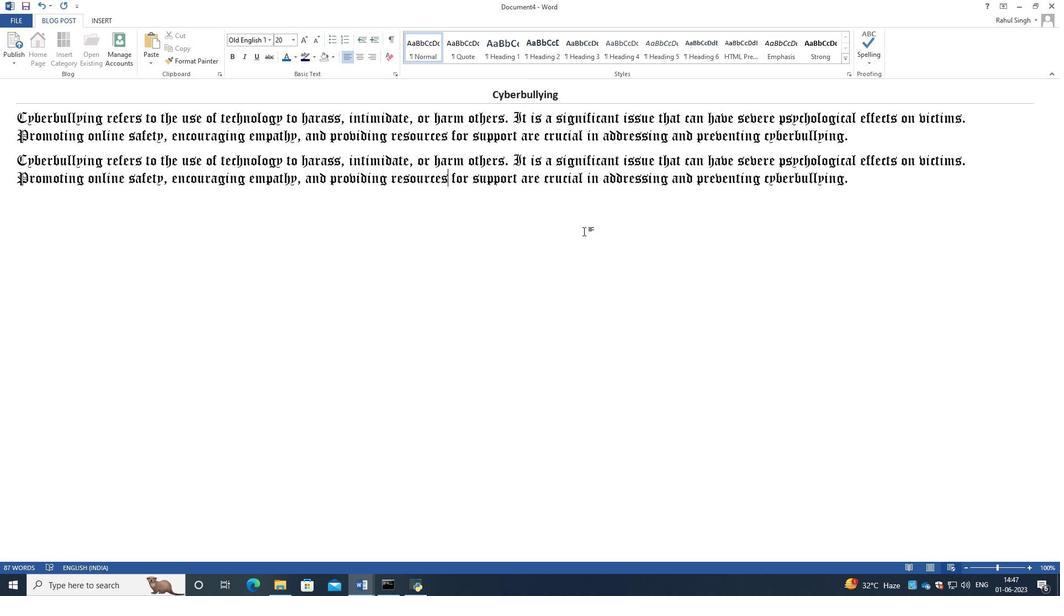 
Action: Mouse moved to (585, 231)
Screenshot: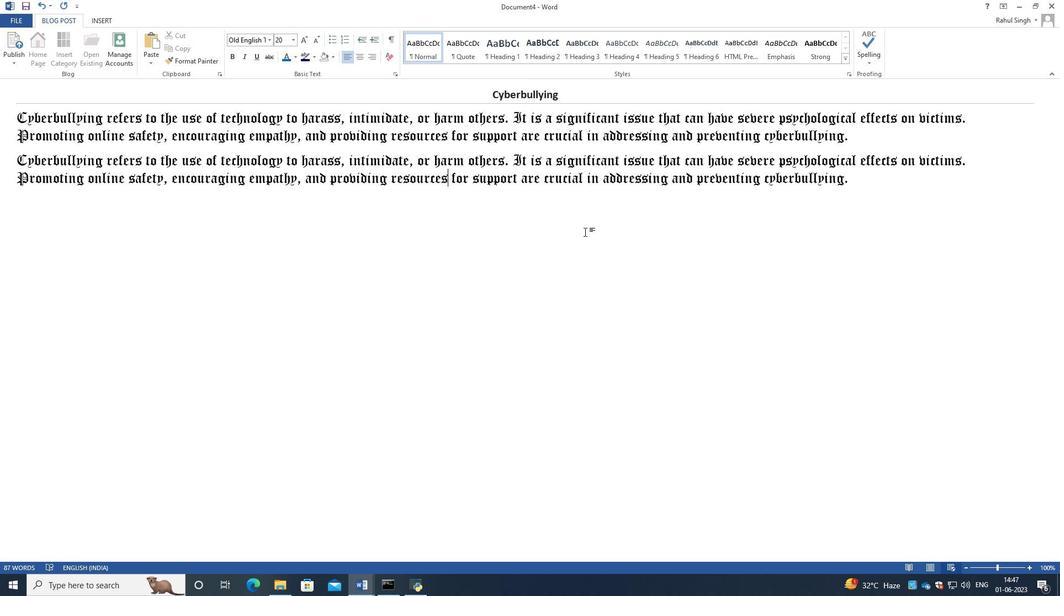 
